 Task: Add Radius Totz Brush, 18 Mo+ to the cart.
Action: Mouse moved to (930, 378)
Screenshot: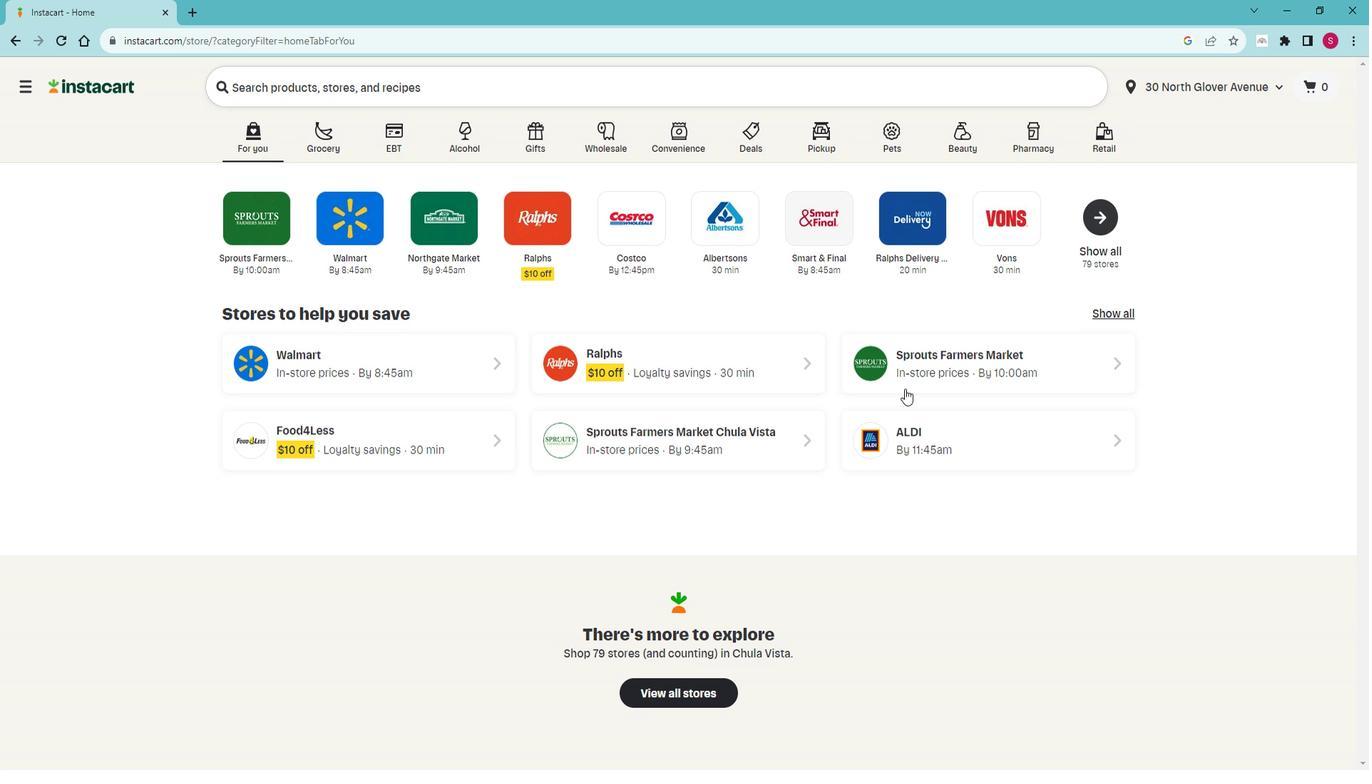 
Action: Mouse pressed left at (930, 378)
Screenshot: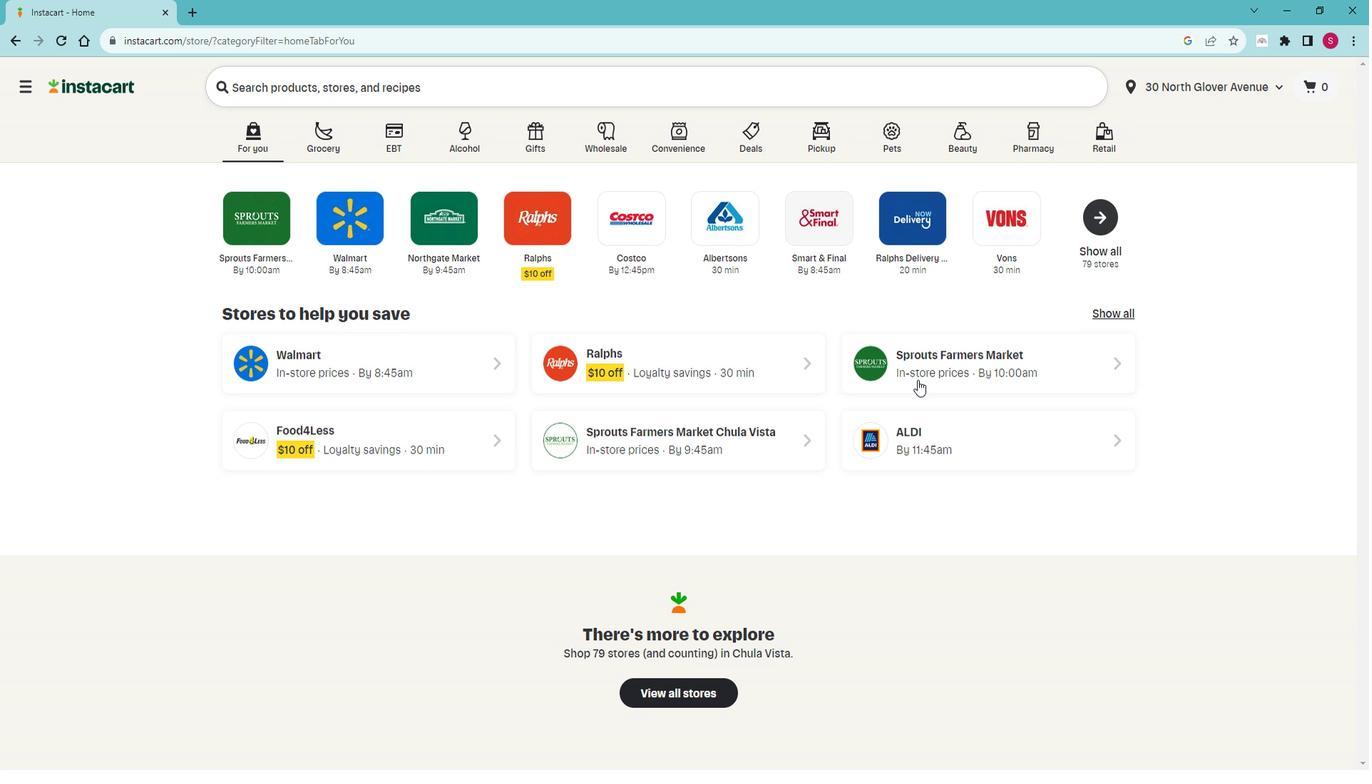 
Action: Mouse moved to (115, 528)
Screenshot: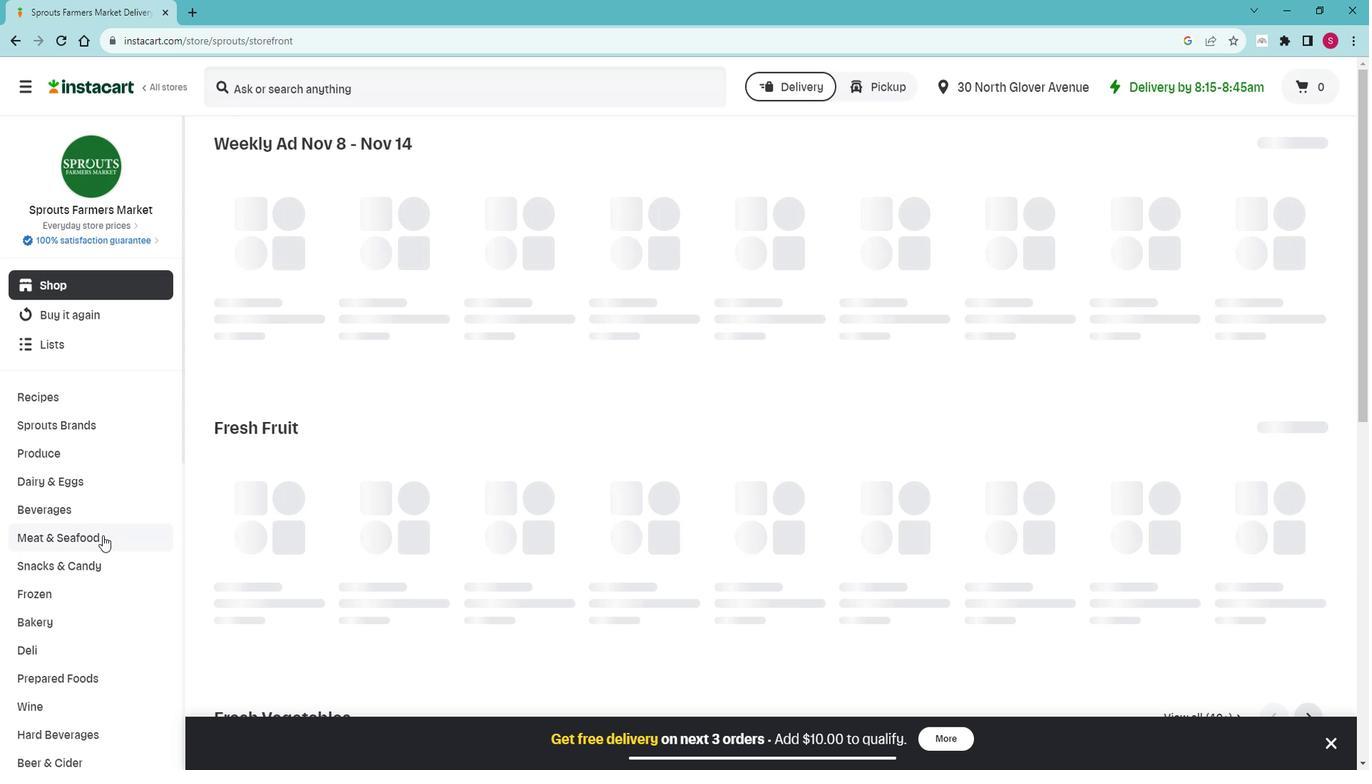 
Action: Mouse scrolled (115, 527) with delta (0, 0)
Screenshot: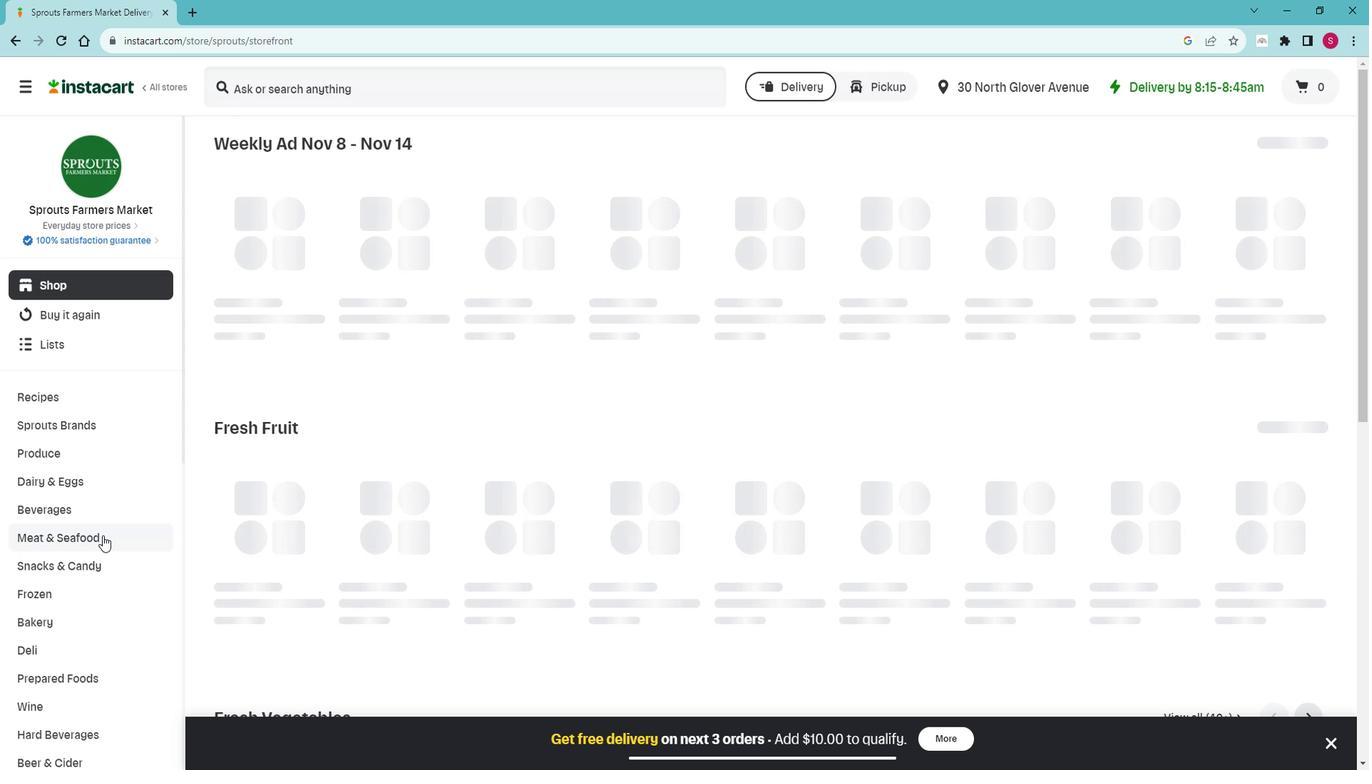 
Action: Mouse moved to (115, 529)
Screenshot: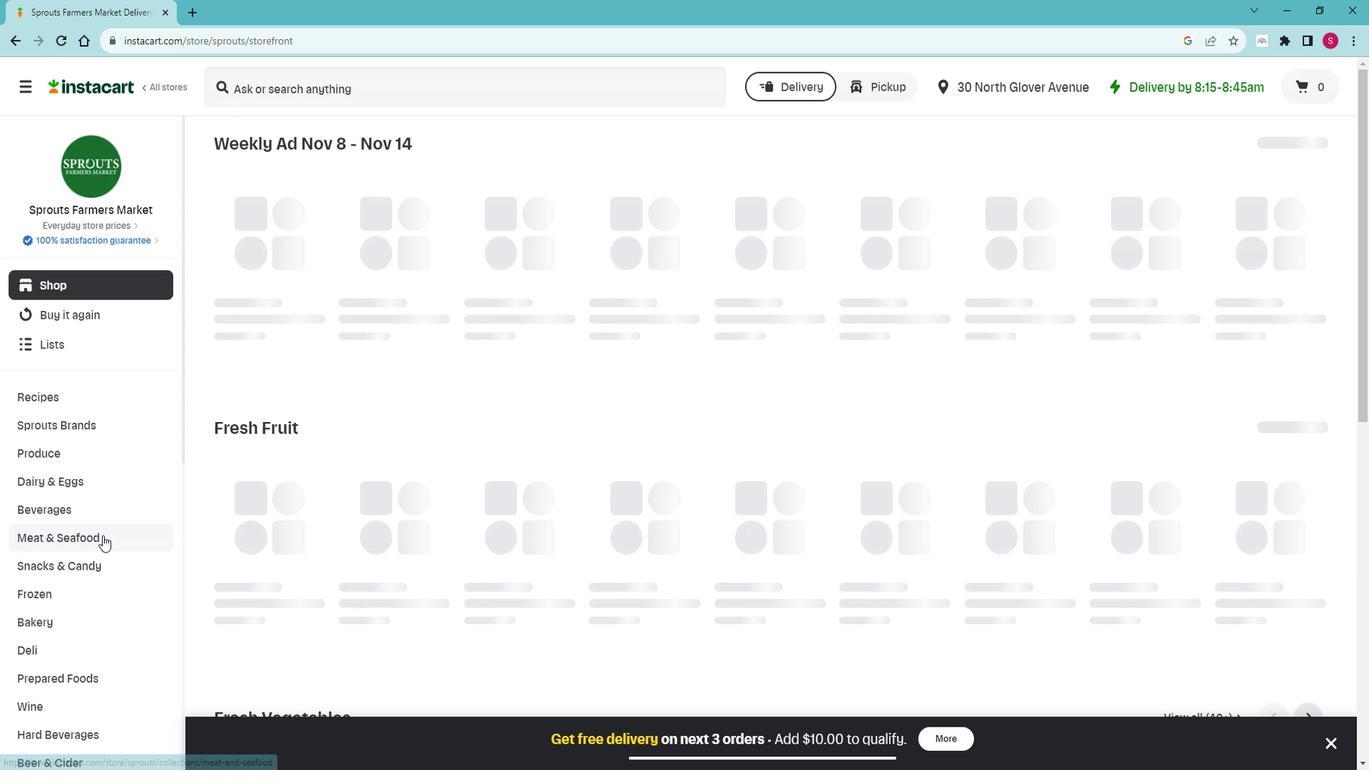 
Action: Mouse scrolled (115, 528) with delta (0, 0)
Screenshot: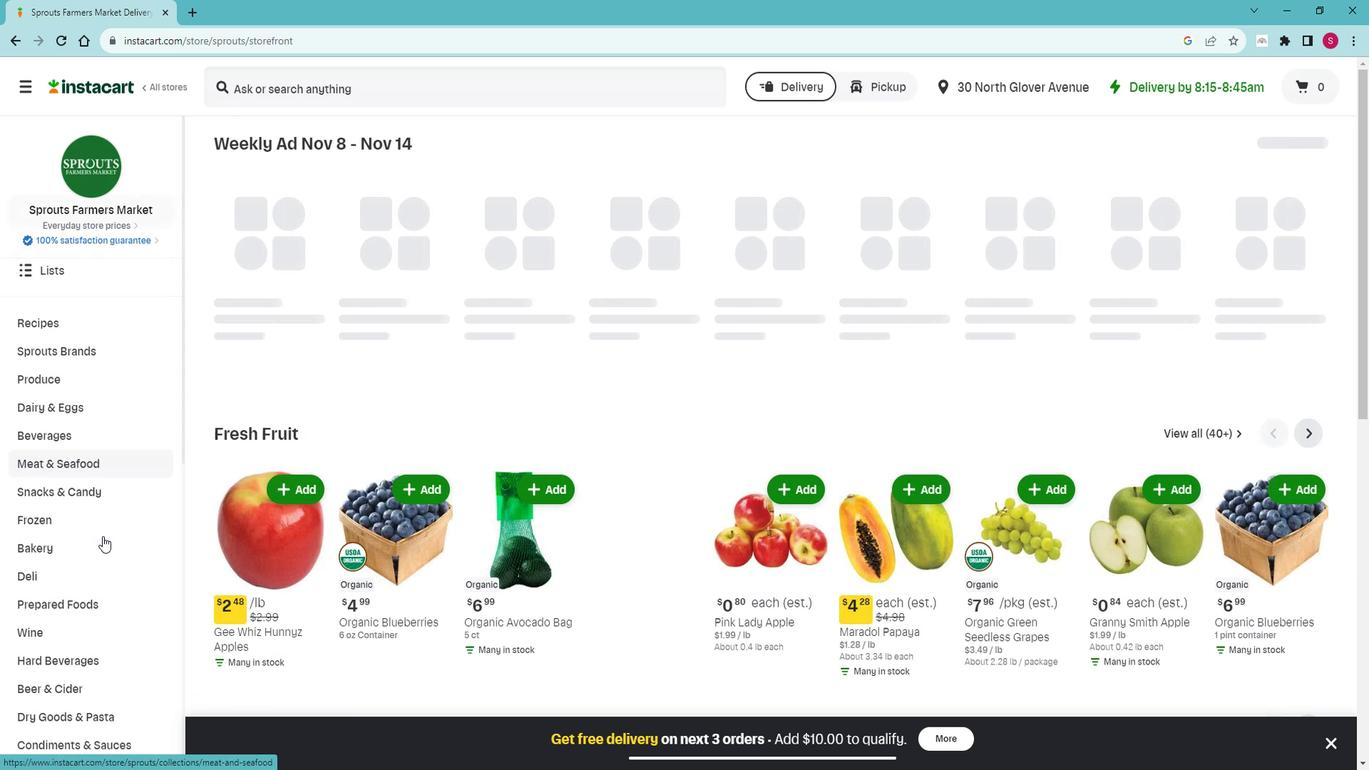 
Action: Mouse scrolled (115, 528) with delta (0, 0)
Screenshot: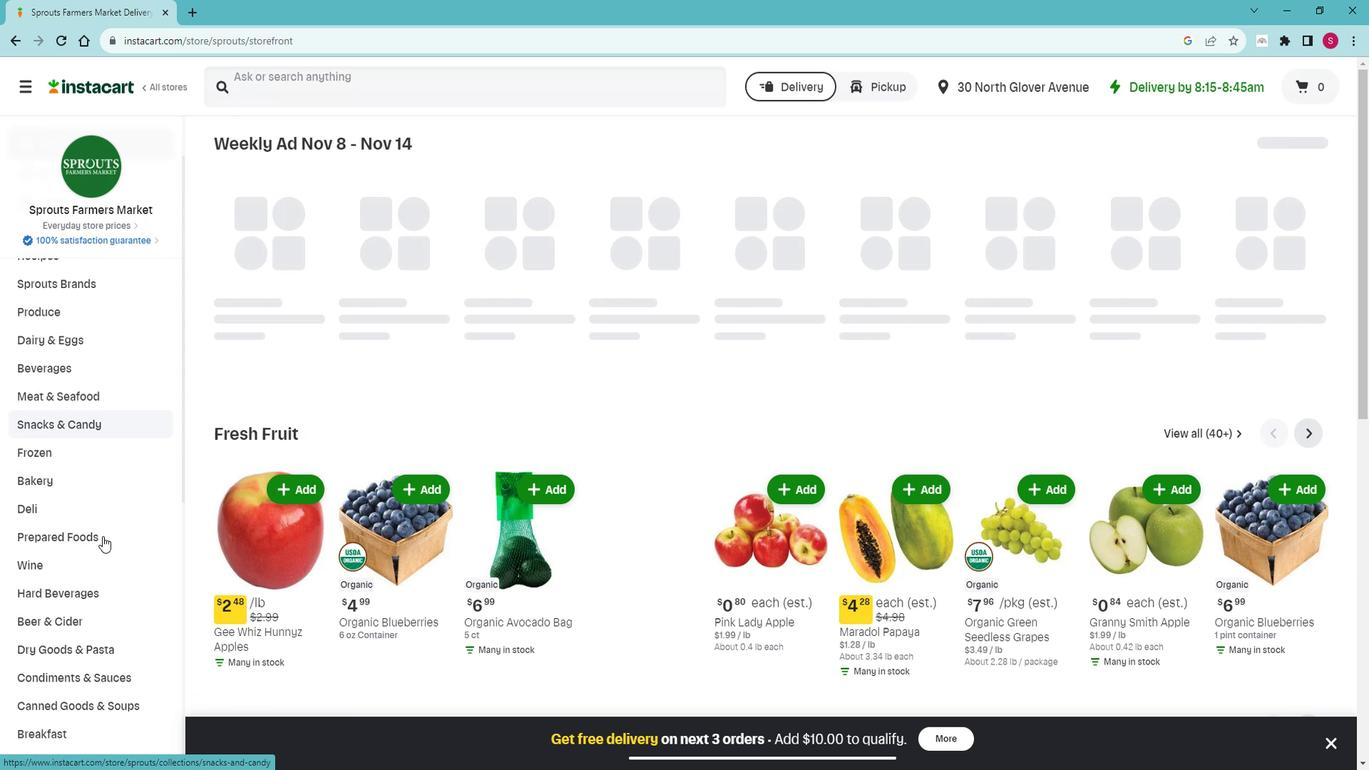 
Action: Mouse moved to (115, 529)
Screenshot: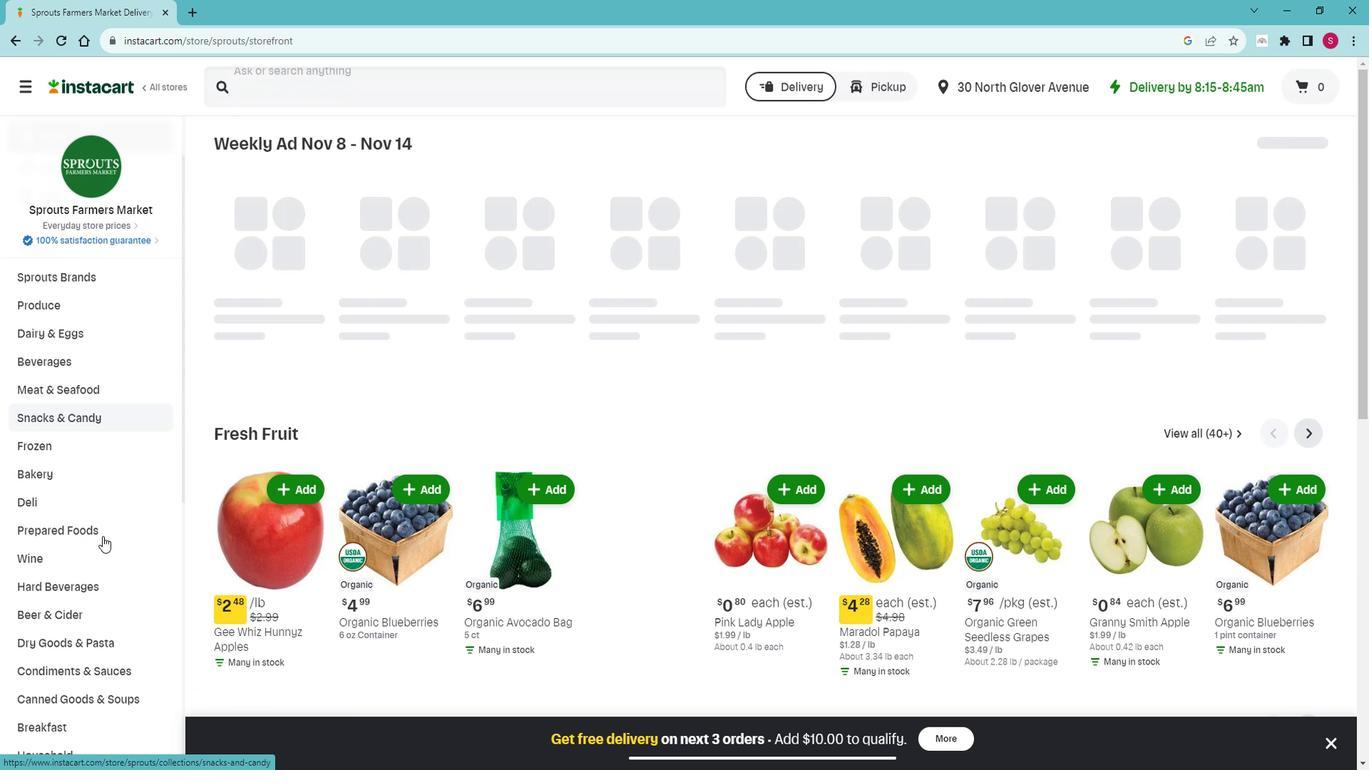 
Action: Mouse scrolled (115, 528) with delta (0, 0)
Screenshot: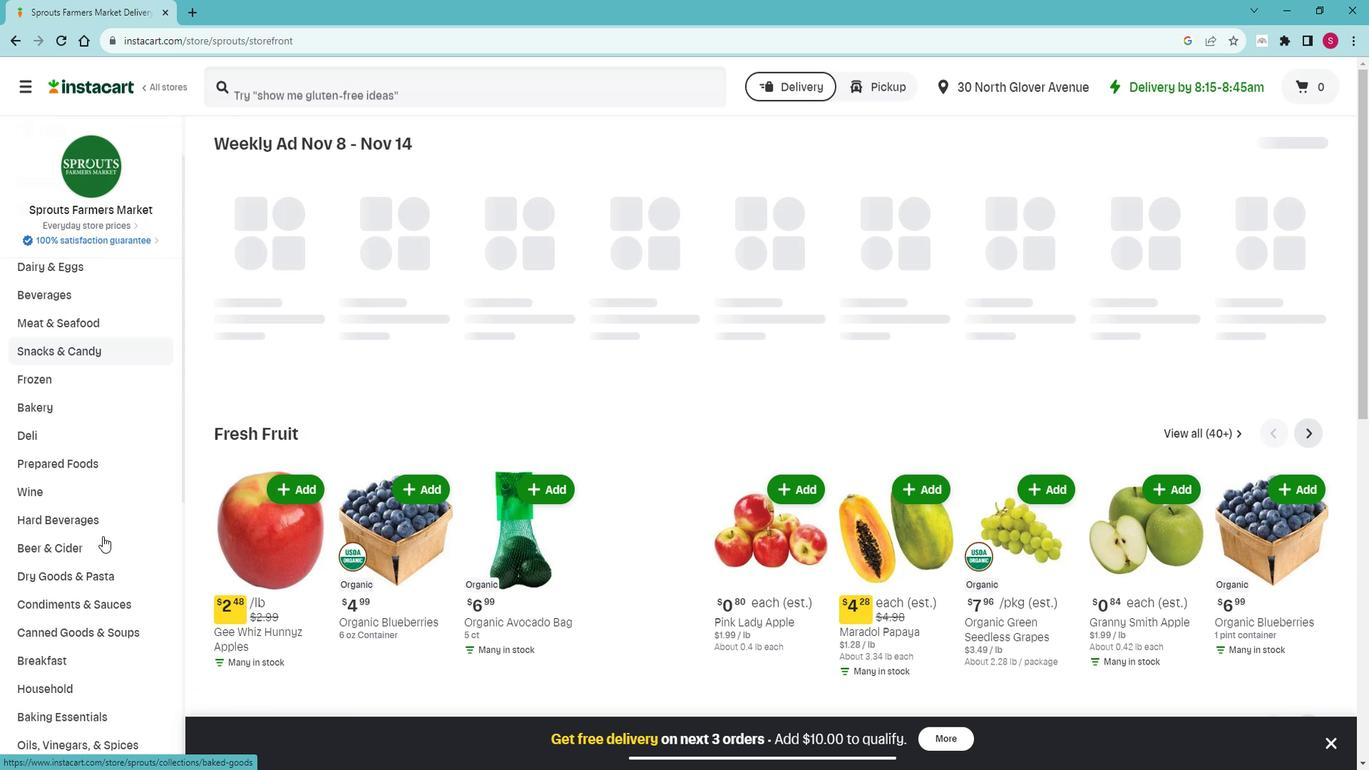
Action: Mouse scrolled (115, 528) with delta (0, 0)
Screenshot: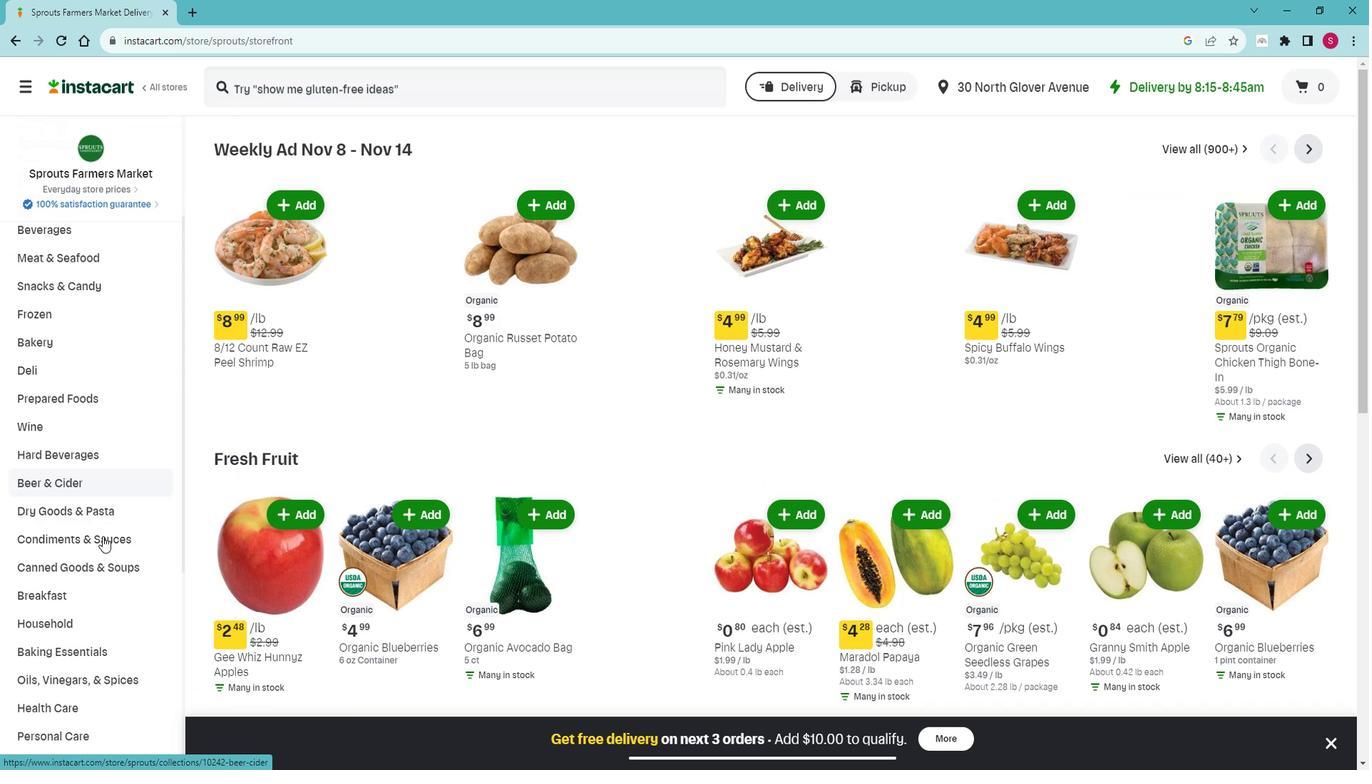 
Action: Mouse moved to (116, 530)
Screenshot: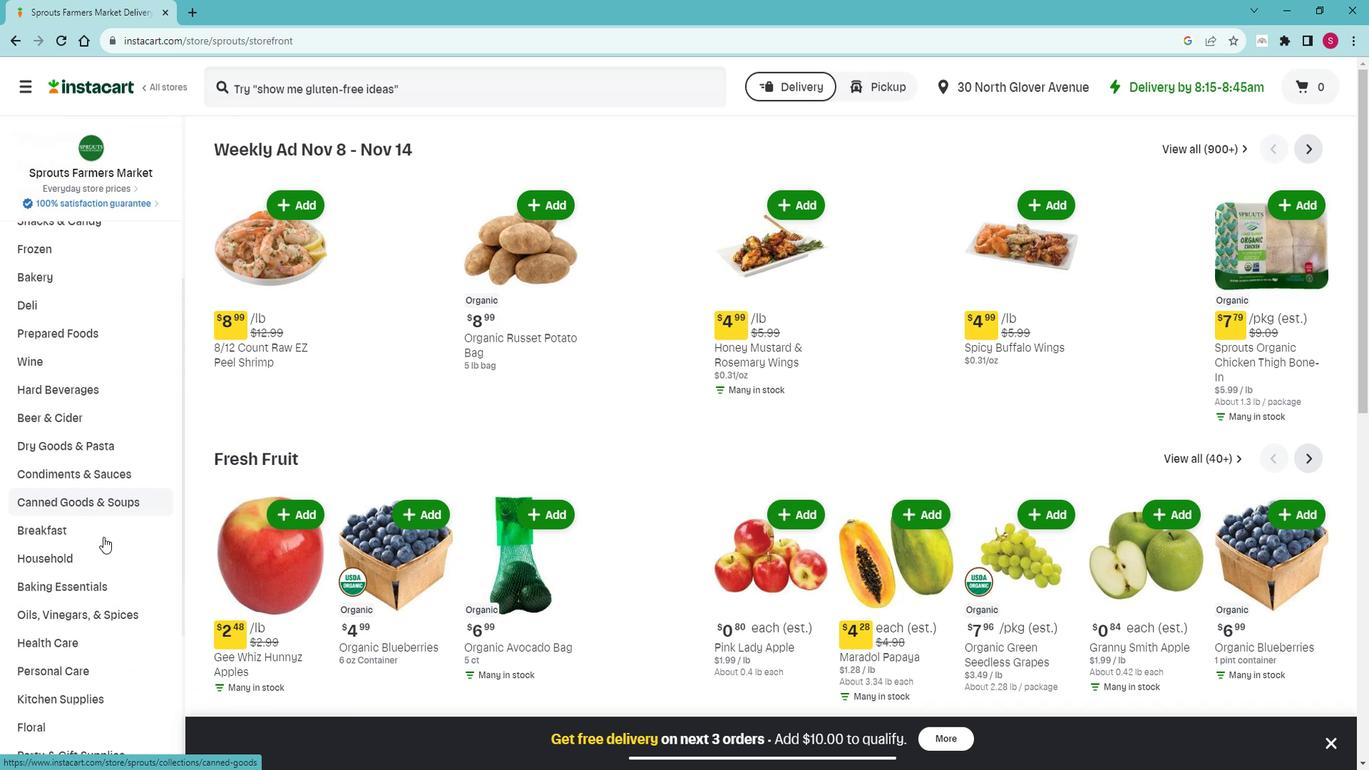 
Action: Mouse scrolled (116, 529) with delta (0, 0)
Screenshot: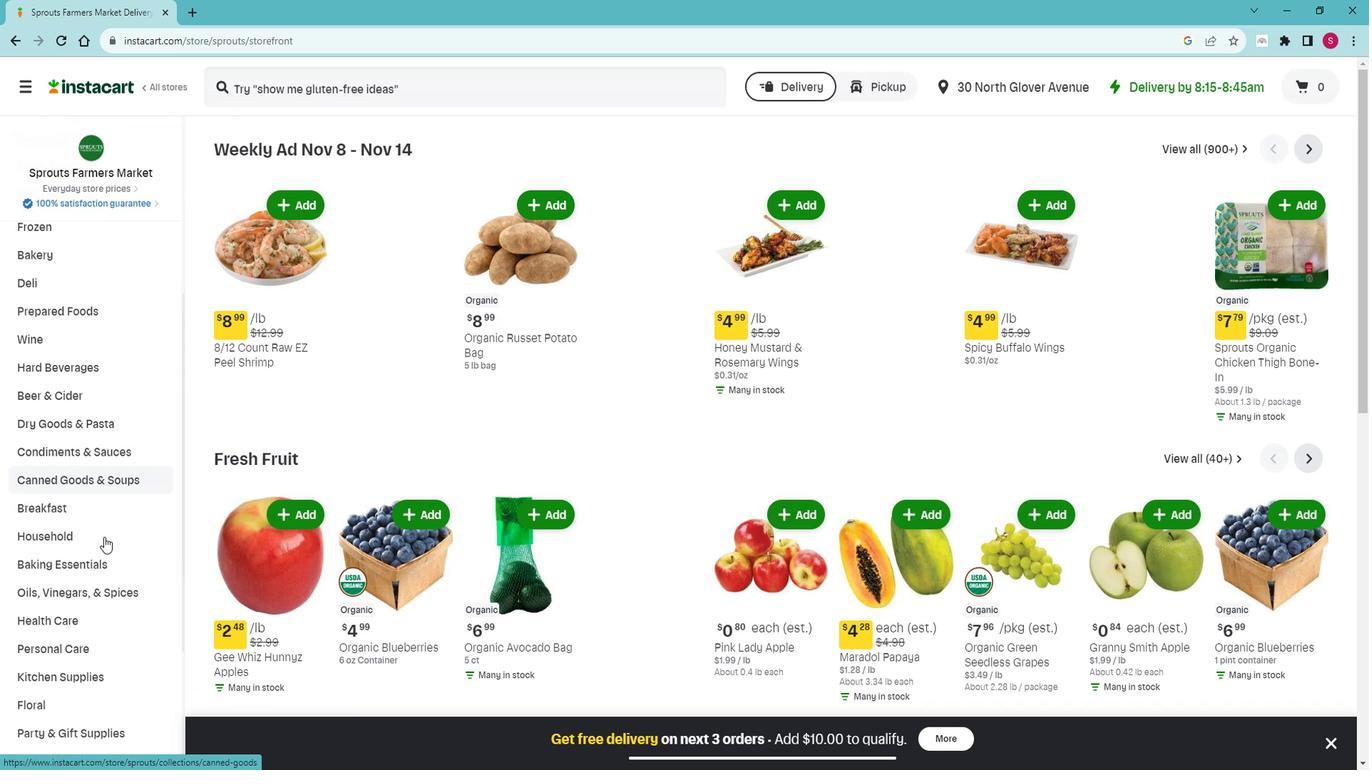 
Action: Mouse moved to (118, 530)
Screenshot: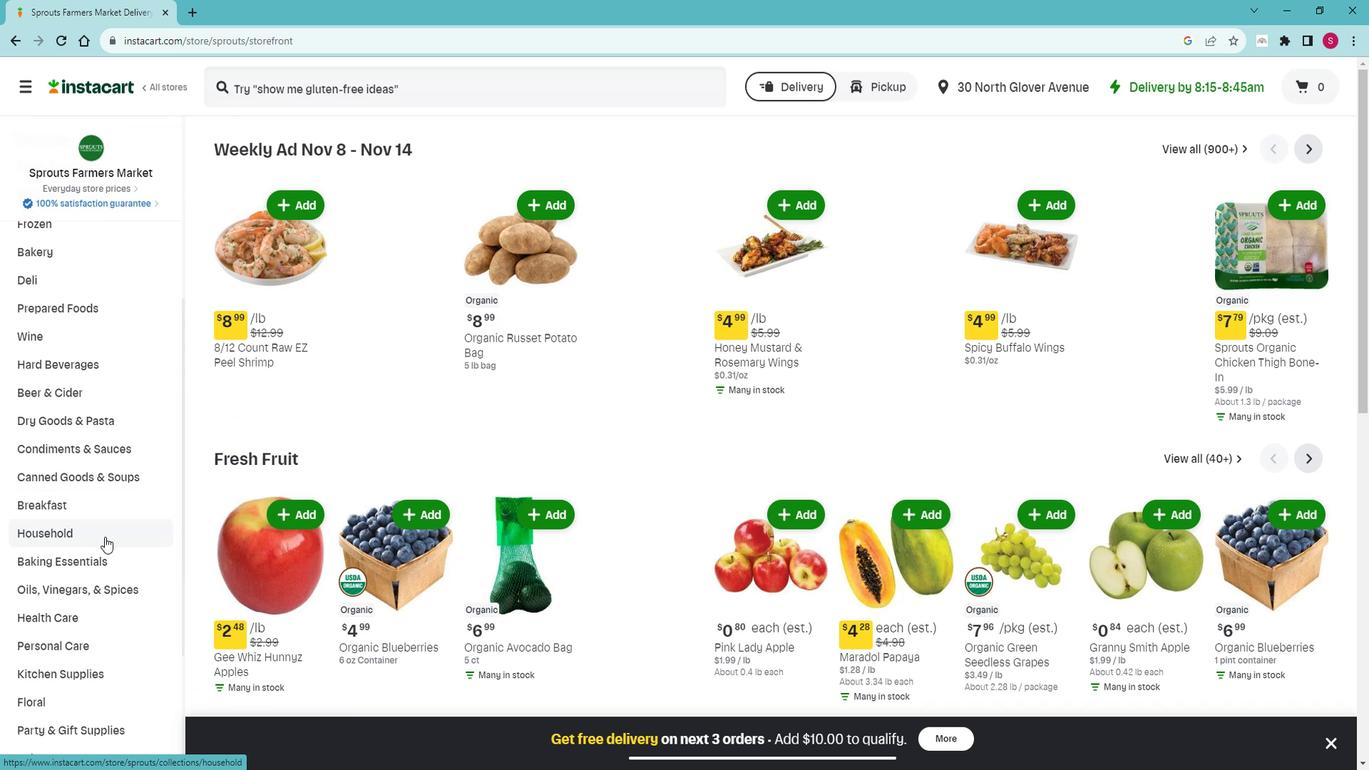 
Action: Mouse scrolled (118, 529) with delta (0, 0)
Screenshot: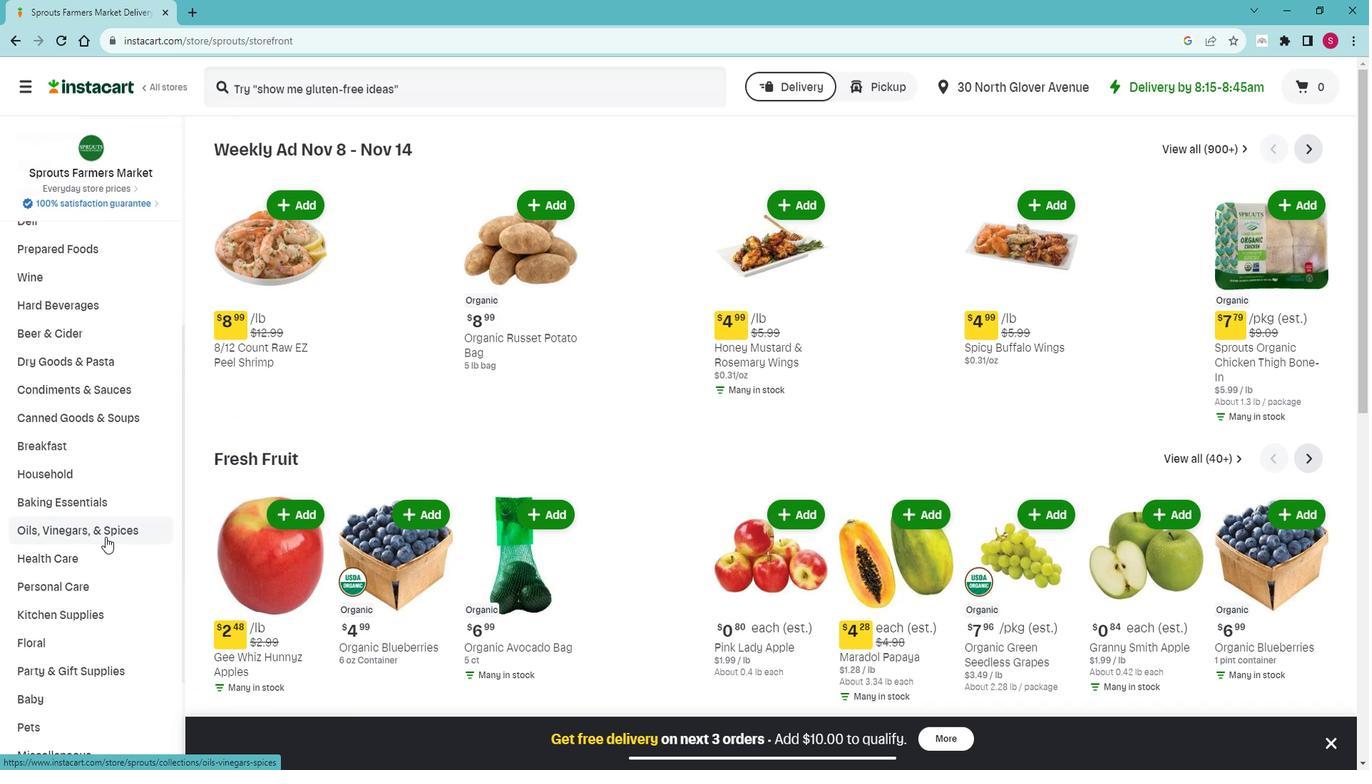 
Action: Mouse moved to (99, 490)
Screenshot: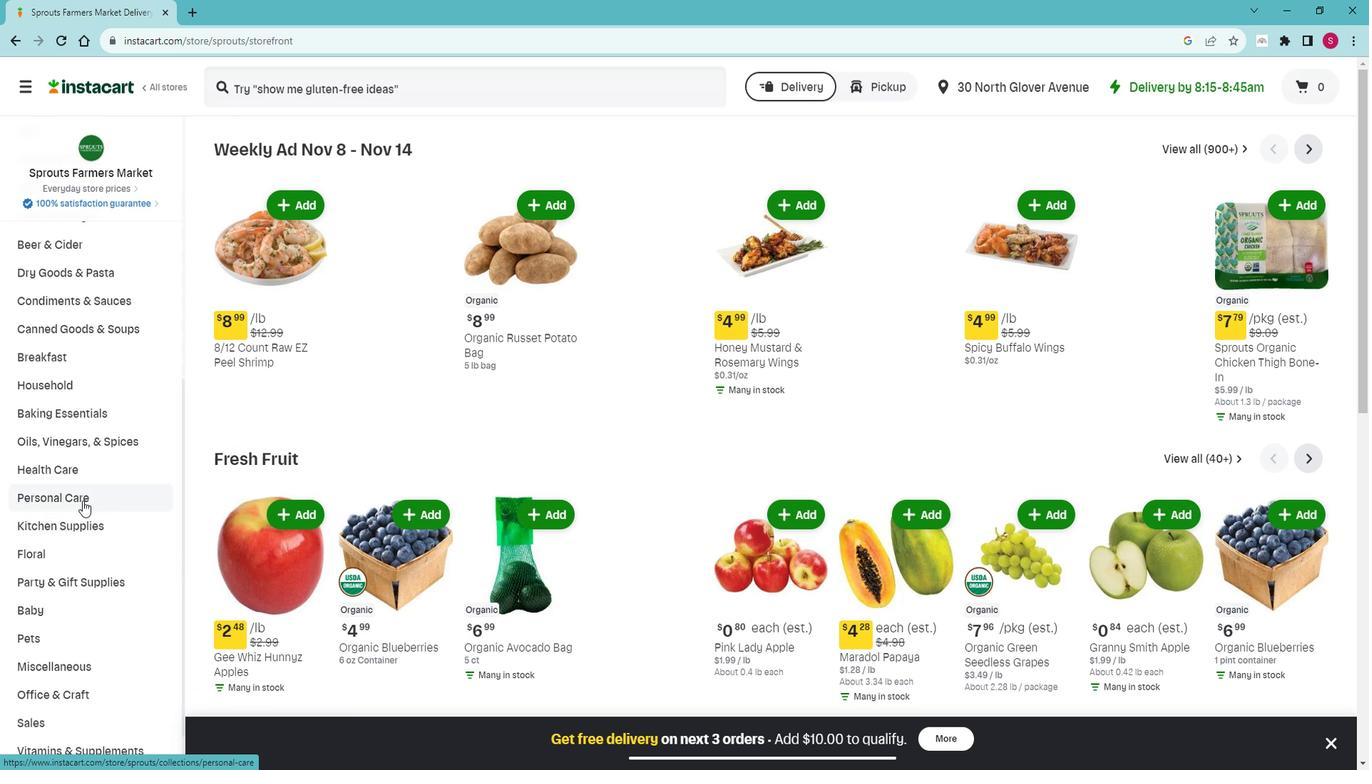 
Action: Mouse pressed left at (99, 490)
Screenshot: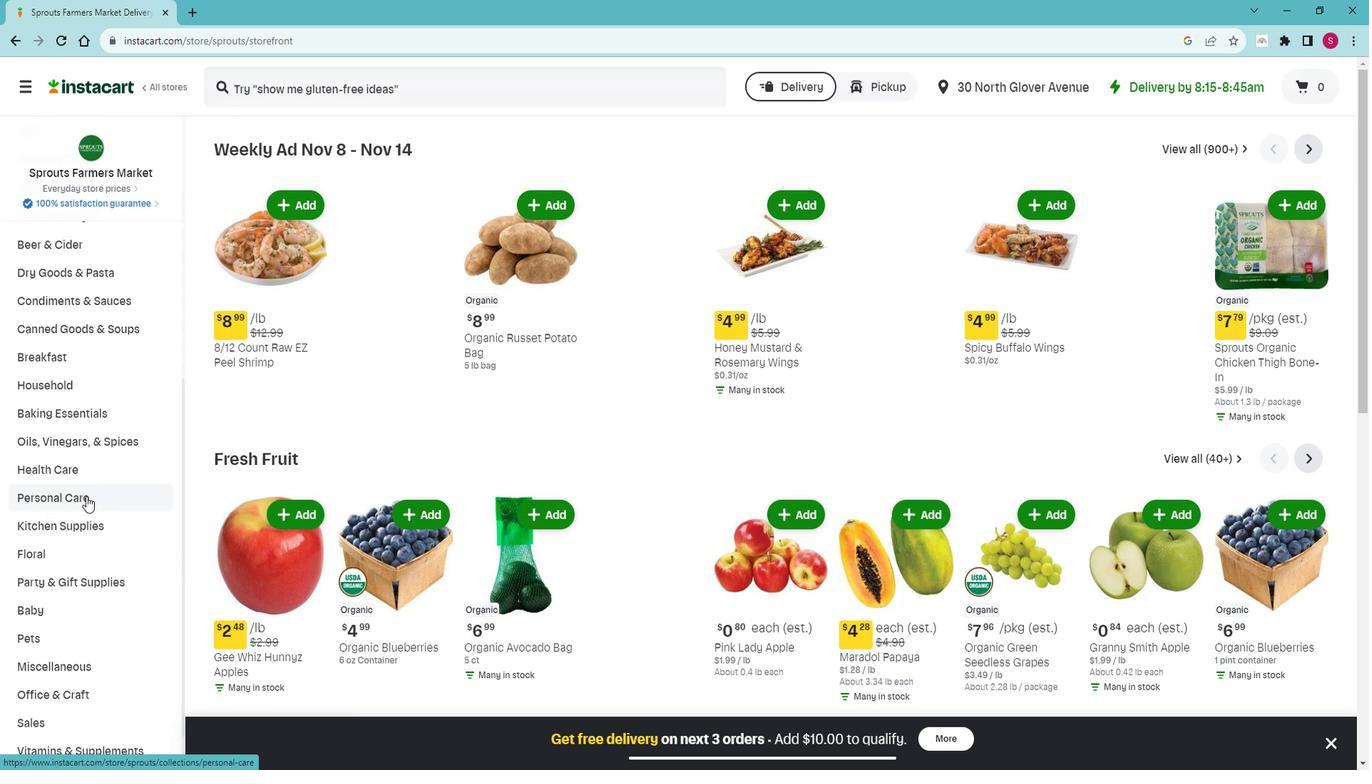 
Action: Mouse moved to (99, 541)
Screenshot: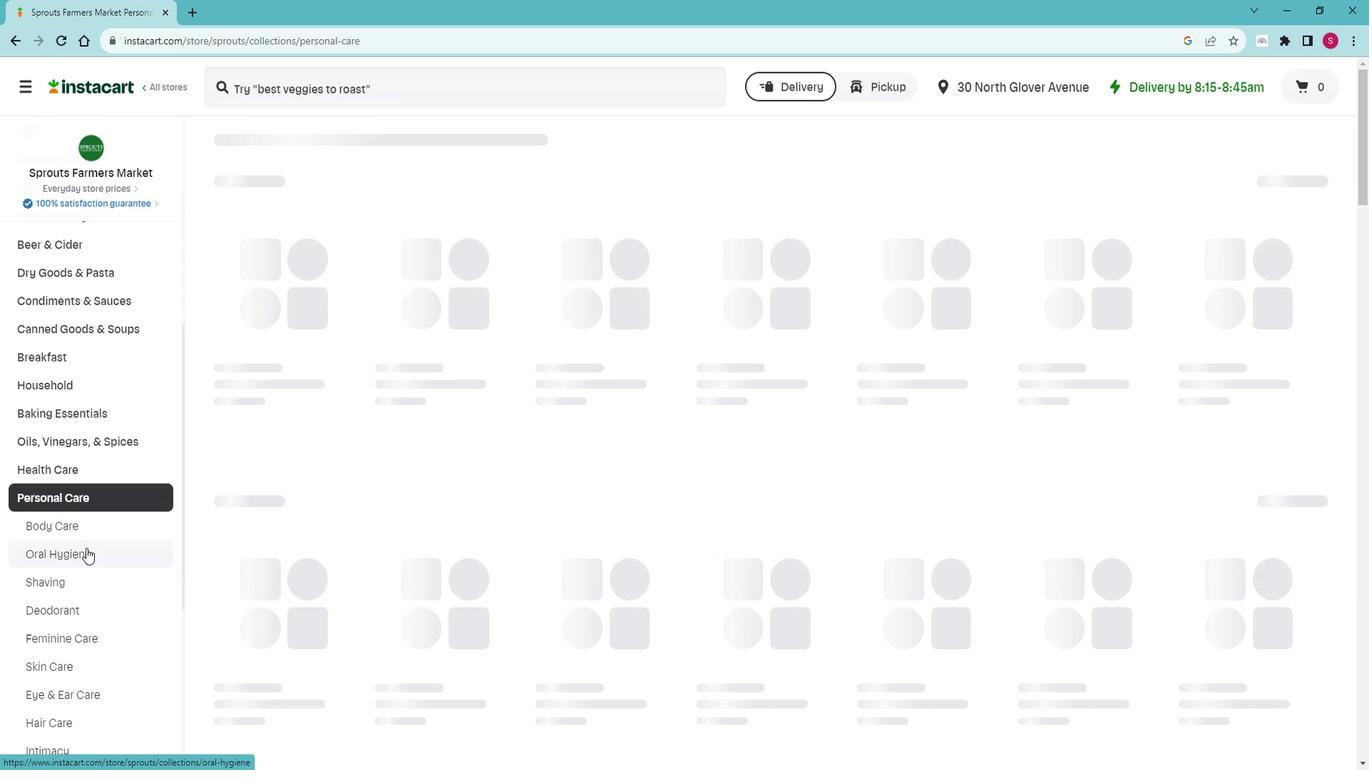 
Action: Mouse pressed left at (99, 541)
Screenshot: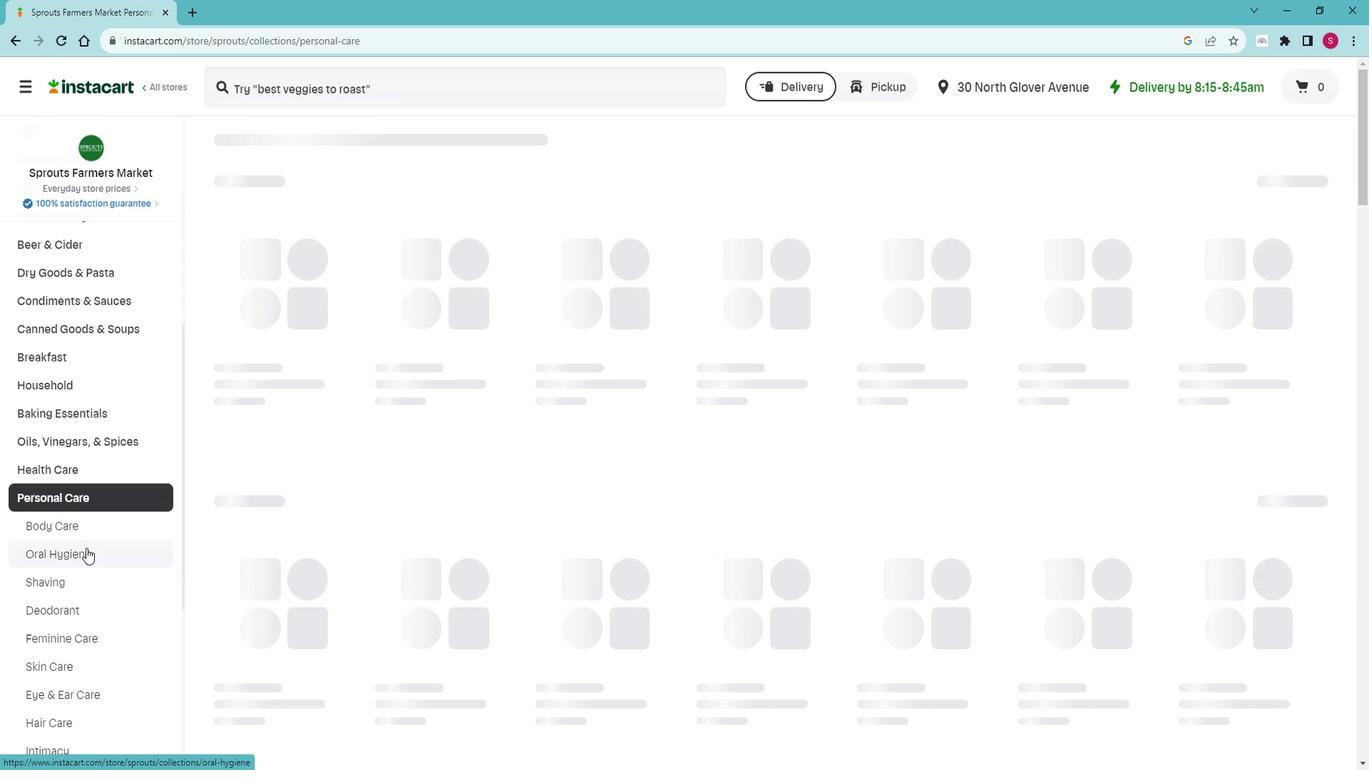 
Action: Mouse moved to (329, 209)
Screenshot: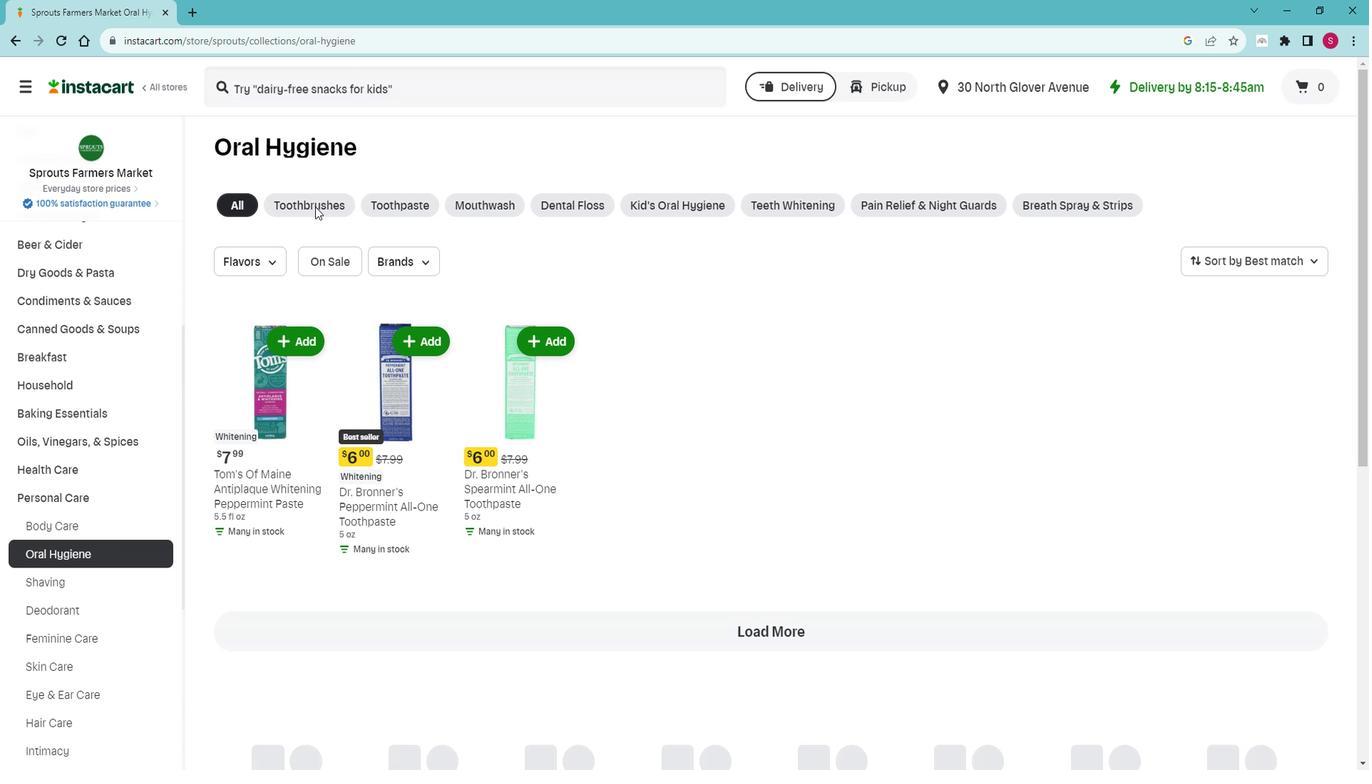 
Action: Mouse pressed left at (329, 209)
Screenshot: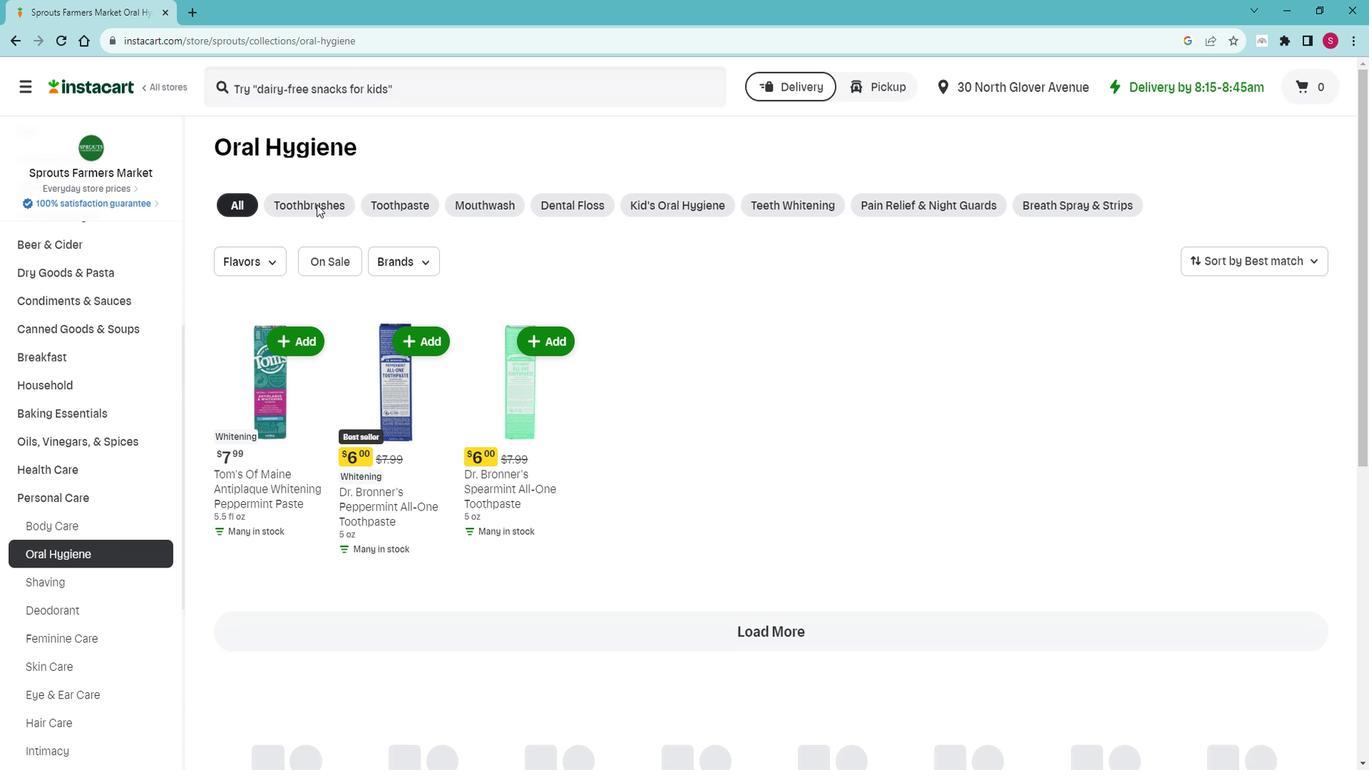 
Action: Mouse moved to (322, 101)
Screenshot: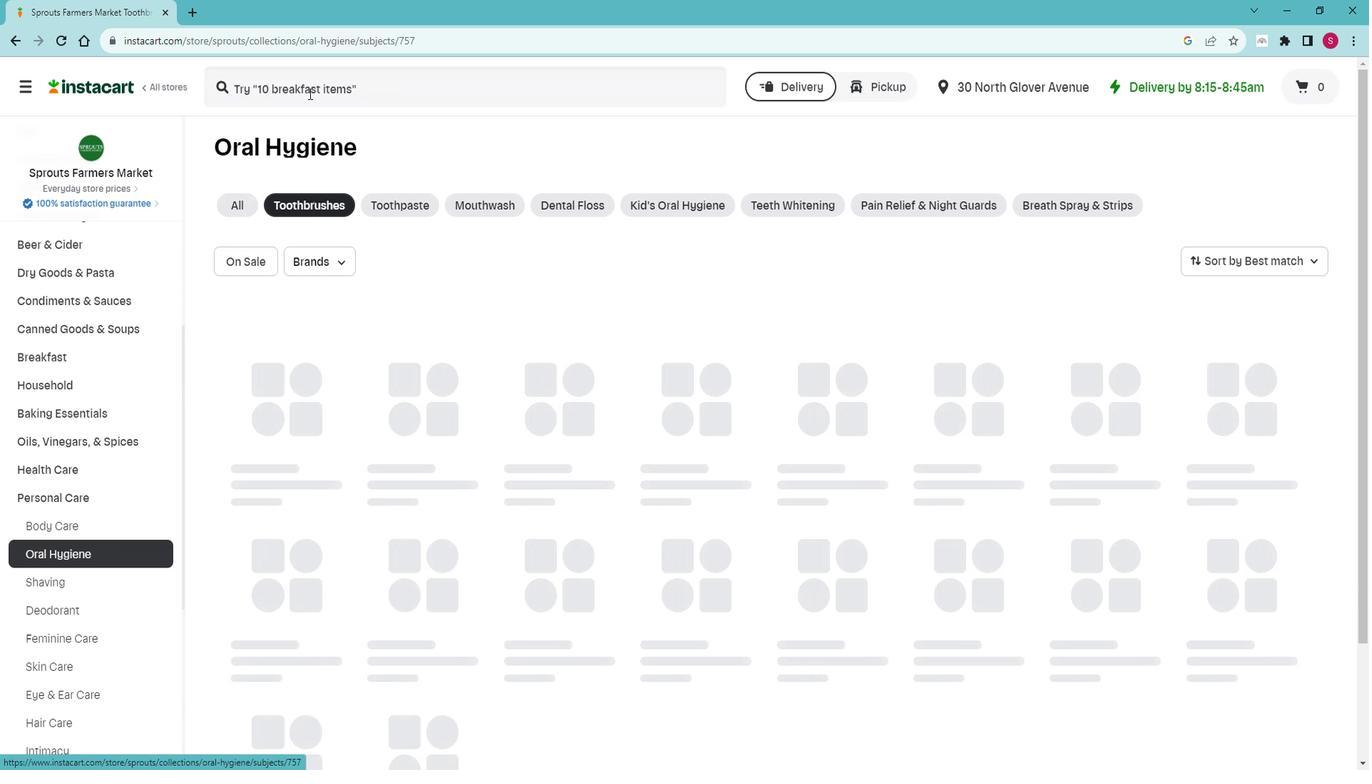 
Action: Mouse pressed left at (322, 101)
Screenshot: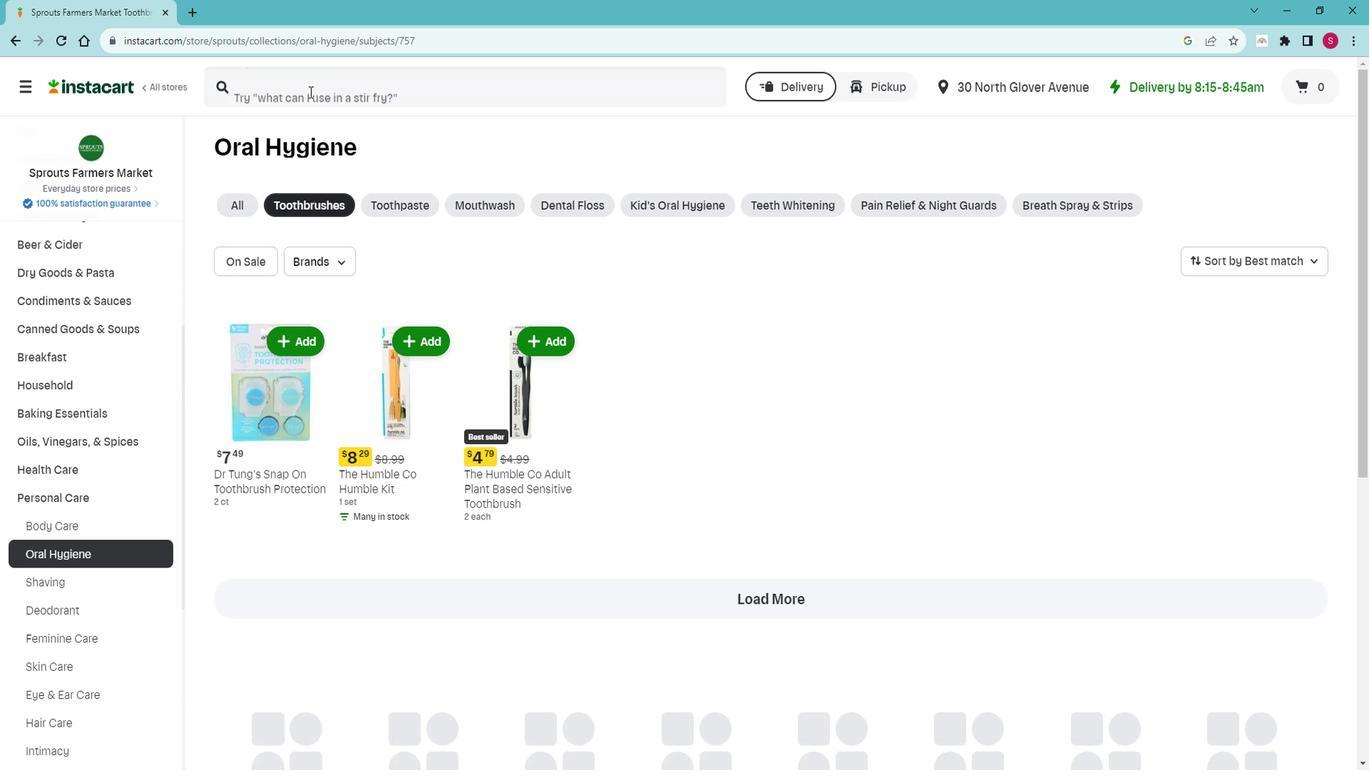 
Action: Key pressed <Key.shift><Key.shift><Key.shift><Key.shift><Key.shift><Key.shift><Key.shift><Key.shift><Key.shift><Key.shift><Key.shift><Key.shift><Key.shift><Key.shift><Key.shift><Key.shift><Key.shift><Key.shift><Key.shift><Key.shift><Key.shift>Radius<Key.space><Key.shift>Totz<Key.space><Key.shift>Brush<Key.space><Key.backspace>,<Key.space><Key.end><Key.num_lock>18<Key.space><Key.shift>Mo+<Key.enter>
Screenshot: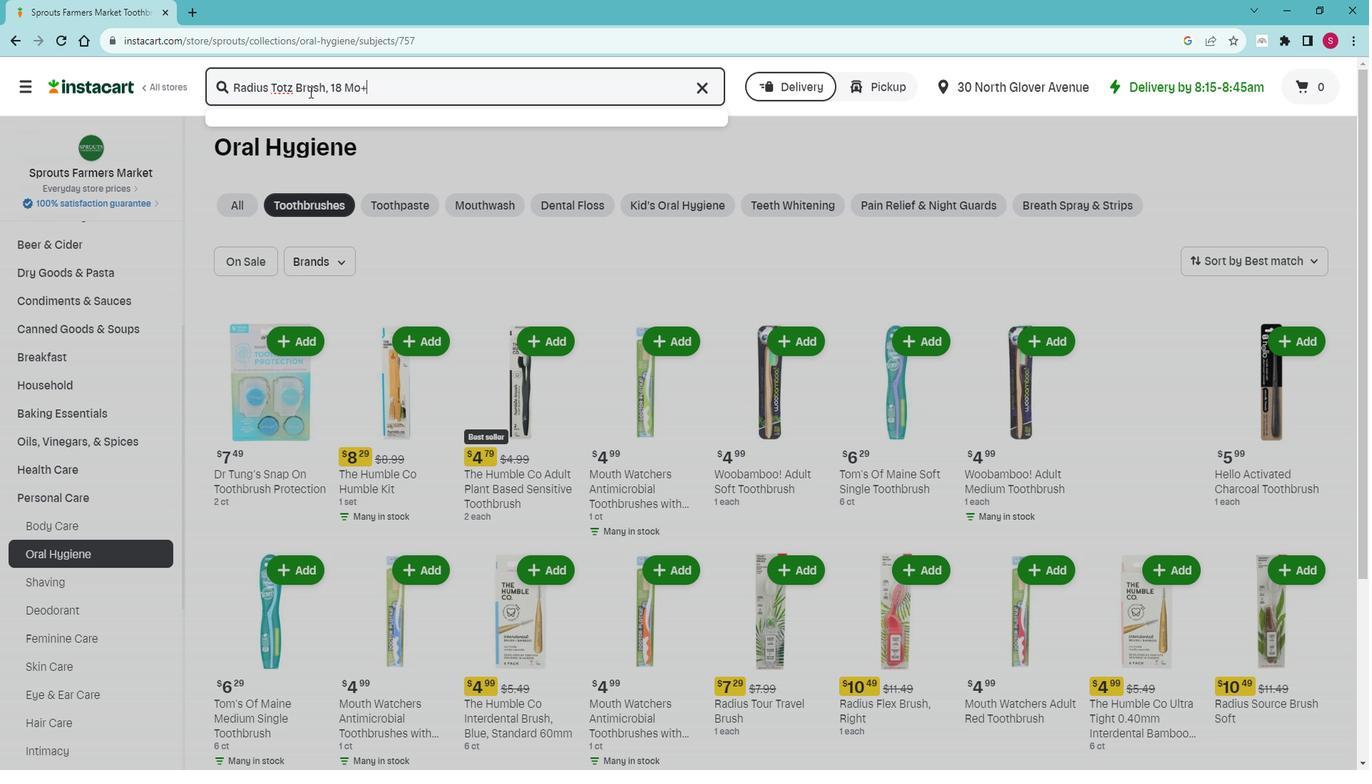 
Action: Mouse moved to (408, 225)
Screenshot: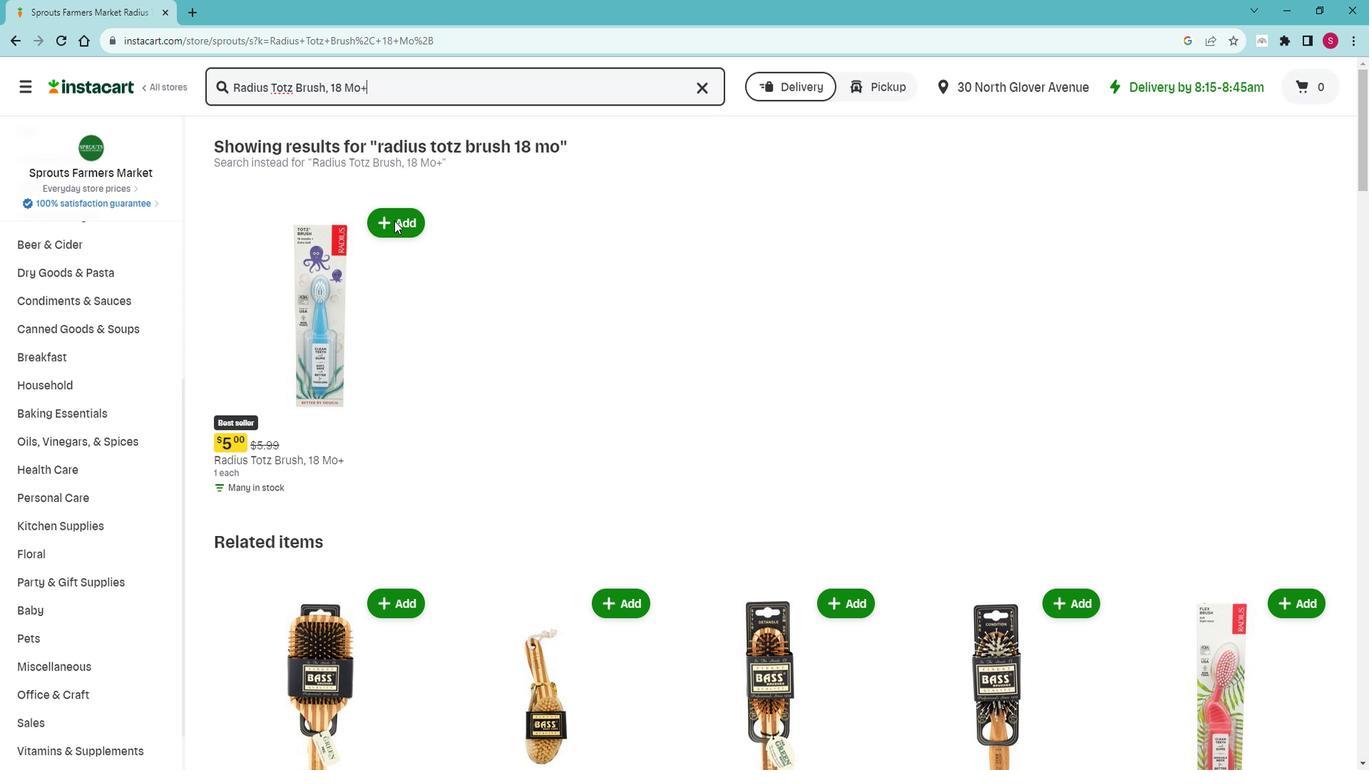 
Action: Mouse pressed left at (408, 225)
Screenshot: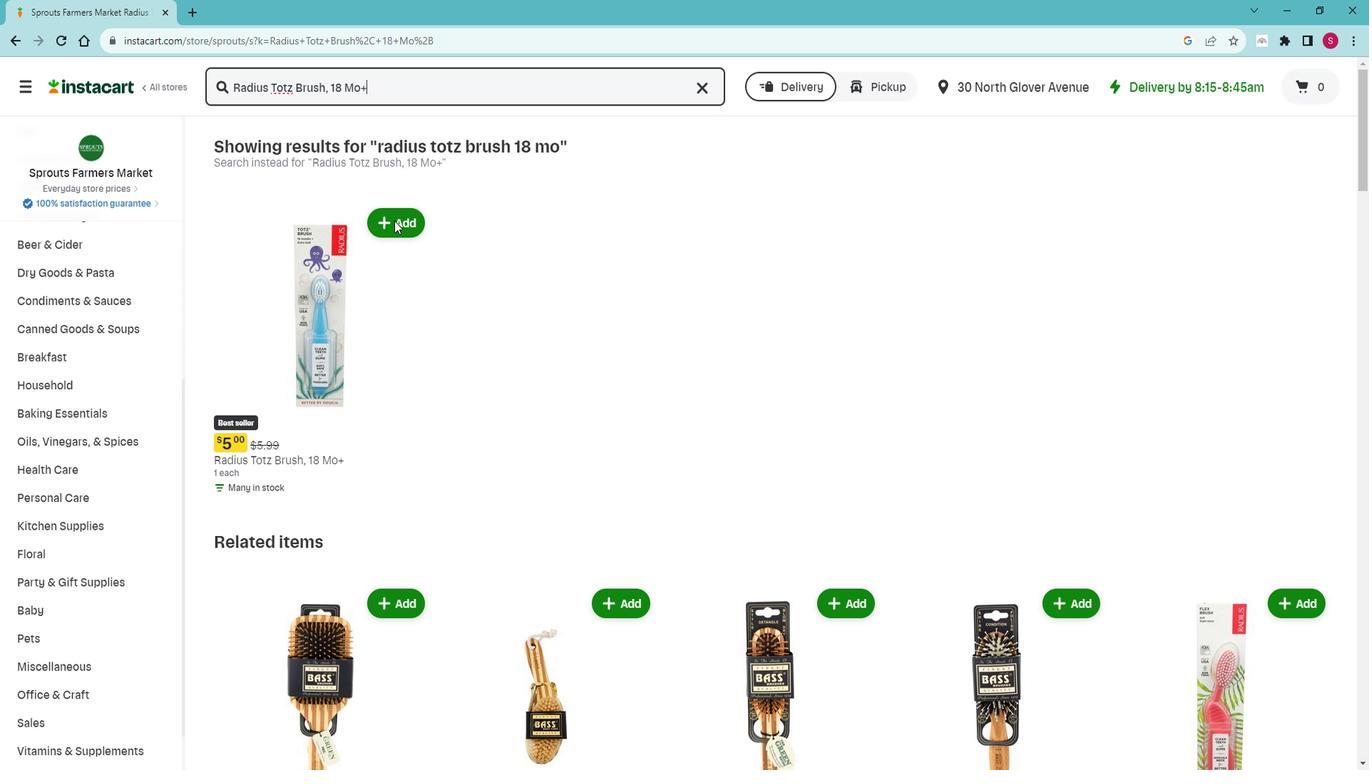 
Action: Mouse moved to (493, 229)
Screenshot: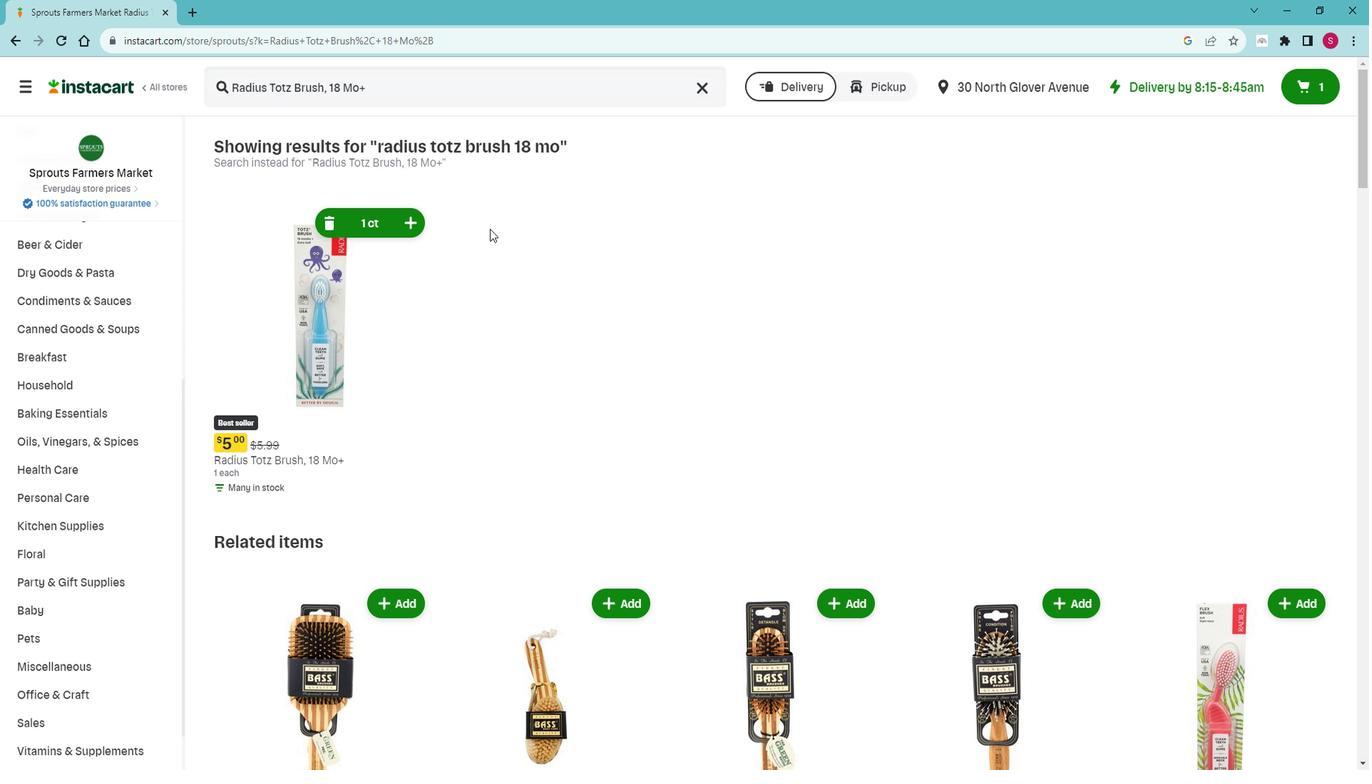 
